 Task: Create a rule when a due date less than hours ago is removed from a card by anyone.
Action: Mouse pressed left at (722, 198)
Screenshot: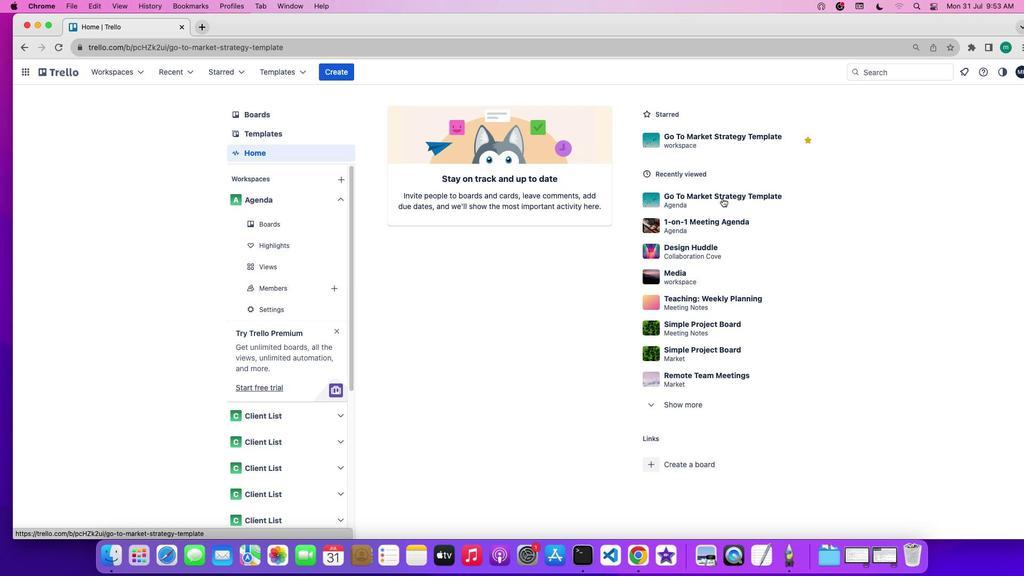 
Action: Mouse moved to (887, 238)
Screenshot: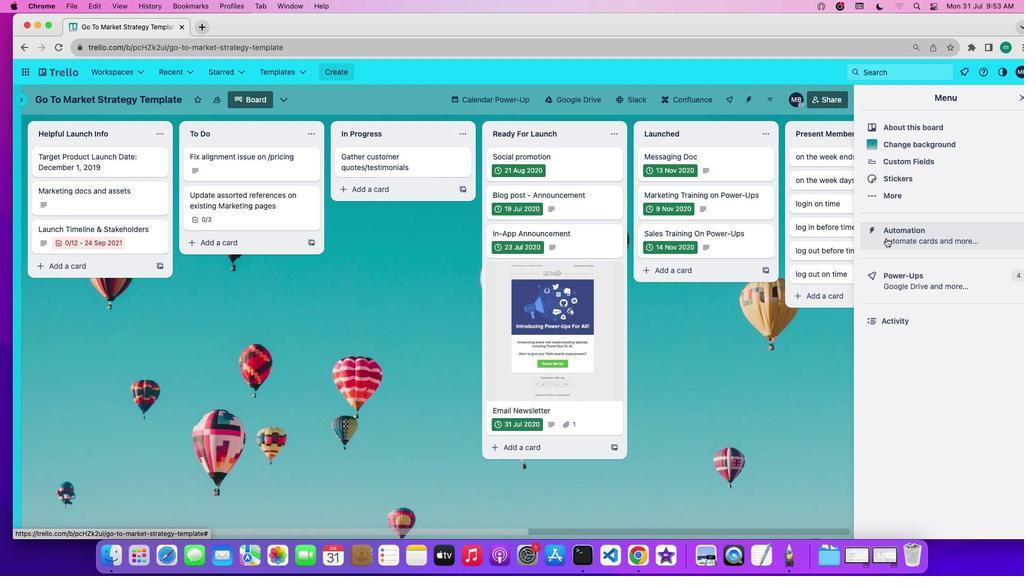 
Action: Mouse pressed left at (887, 238)
Screenshot: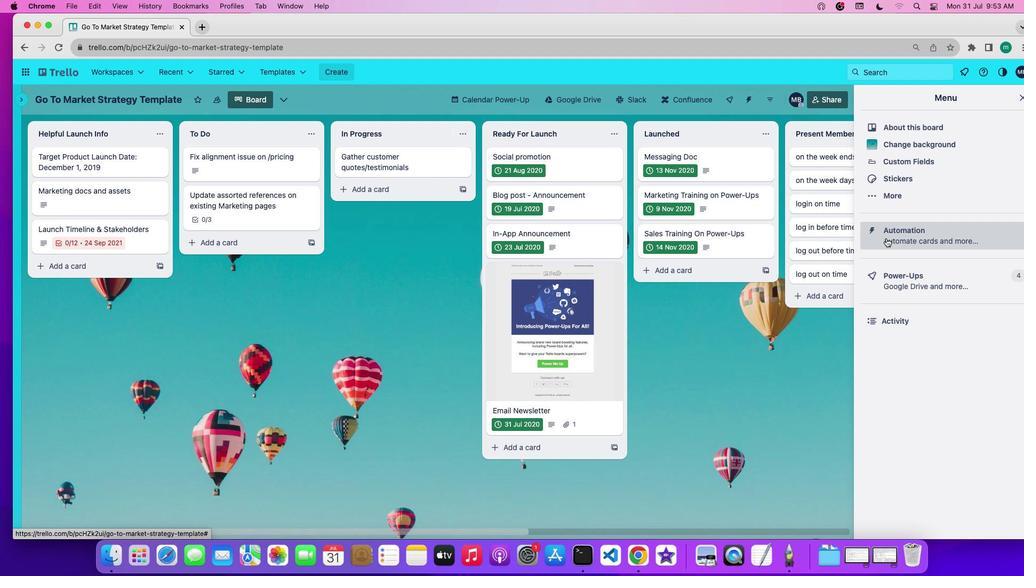 
Action: Mouse moved to (86, 202)
Screenshot: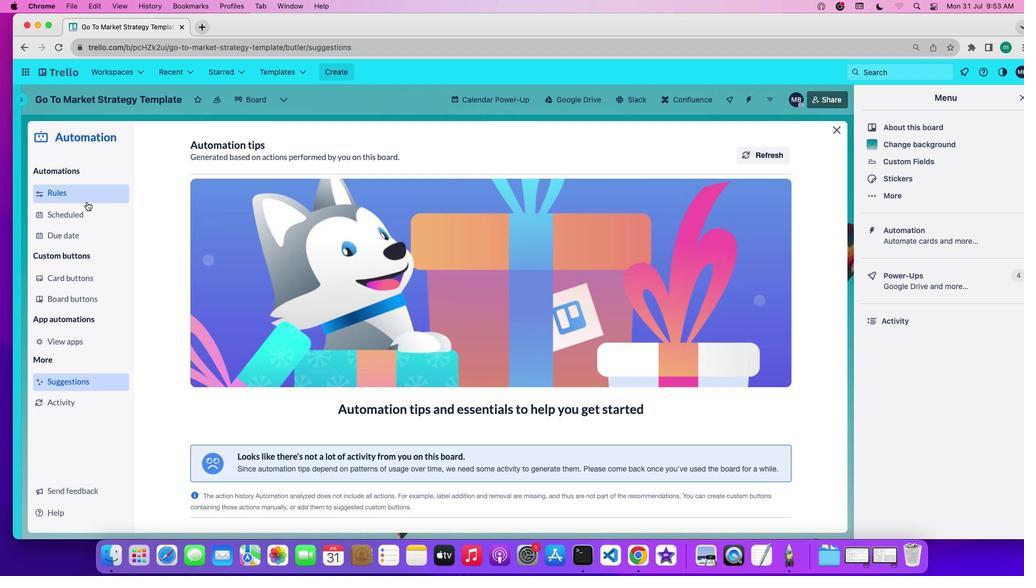 
Action: Mouse pressed left at (86, 202)
Screenshot: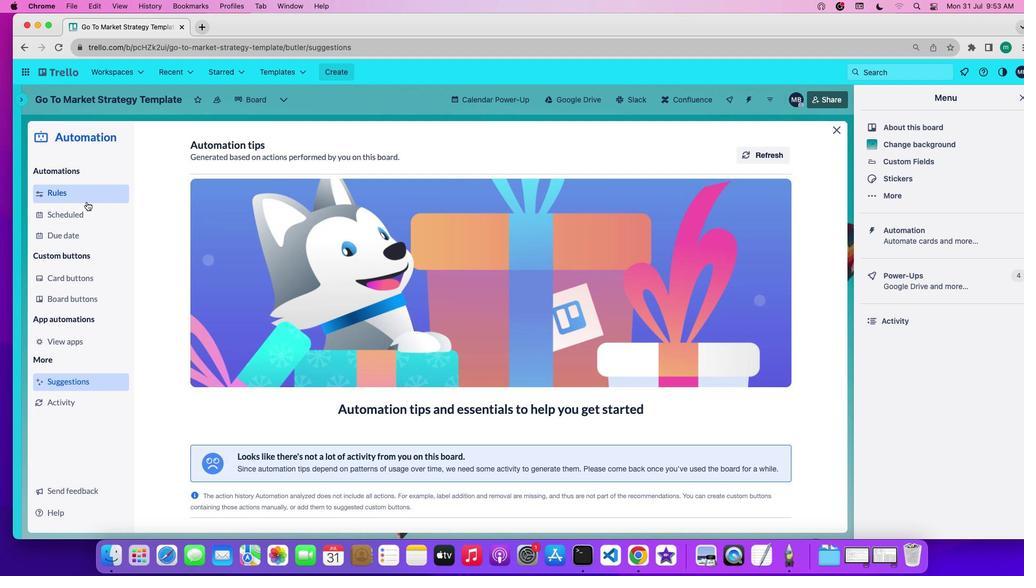 
Action: Mouse moved to (226, 381)
Screenshot: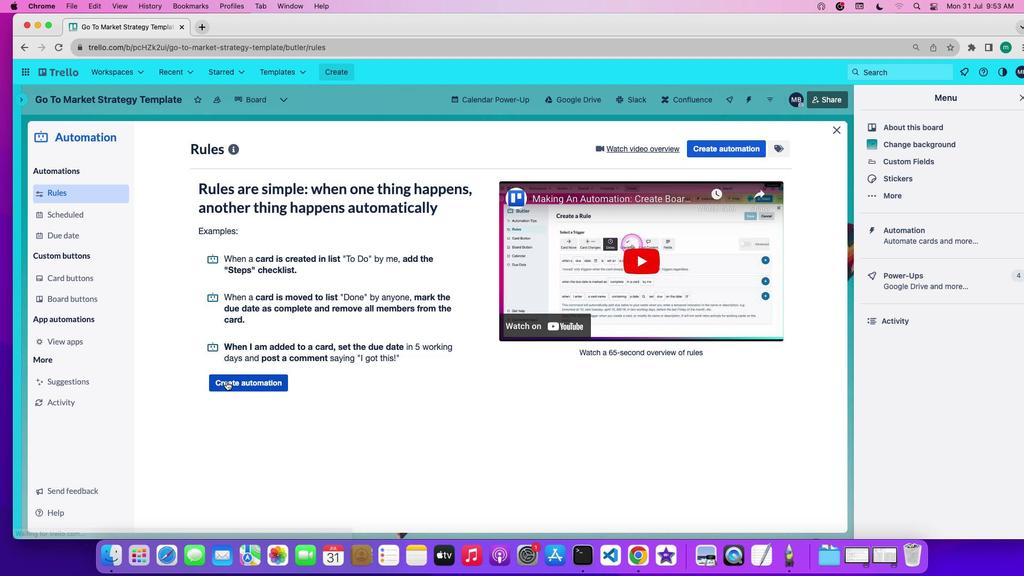 
Action: Mouse pressed left at (226, 381)
Screenshot: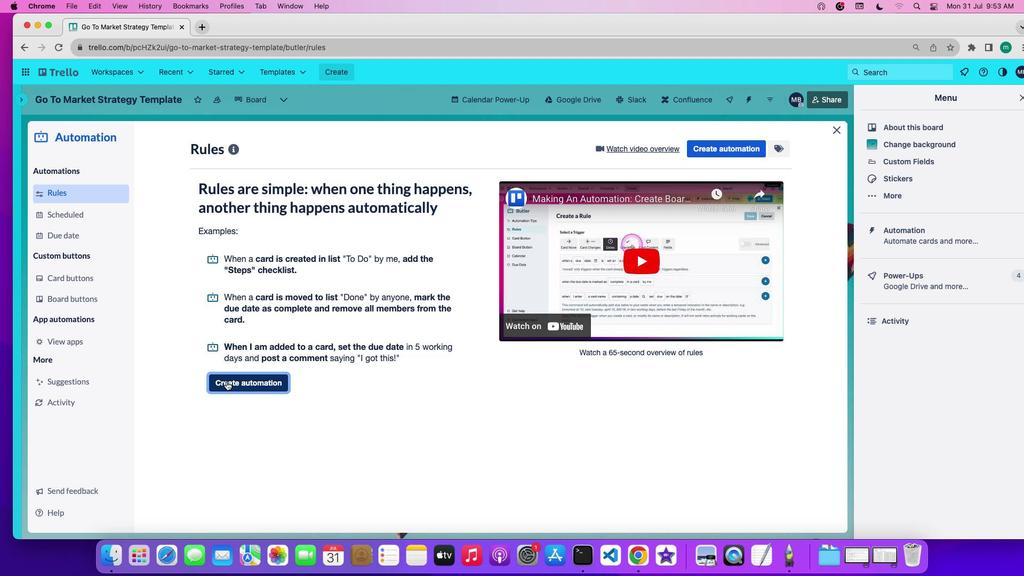 
Action: Mouse moved to (472, 253)
Screenshot: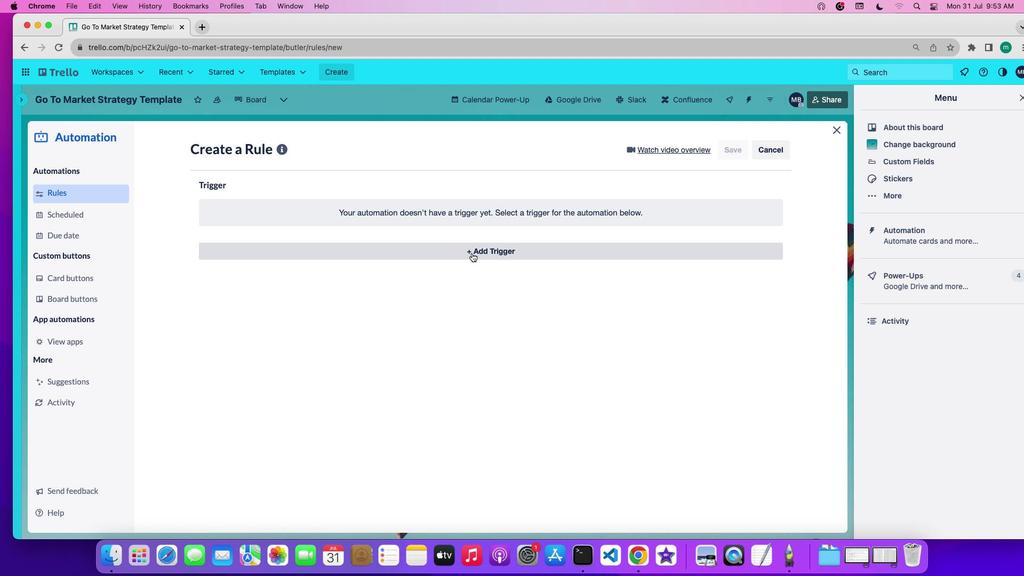 
Action: Mouse pressed left at (472, 253)
Screenshot: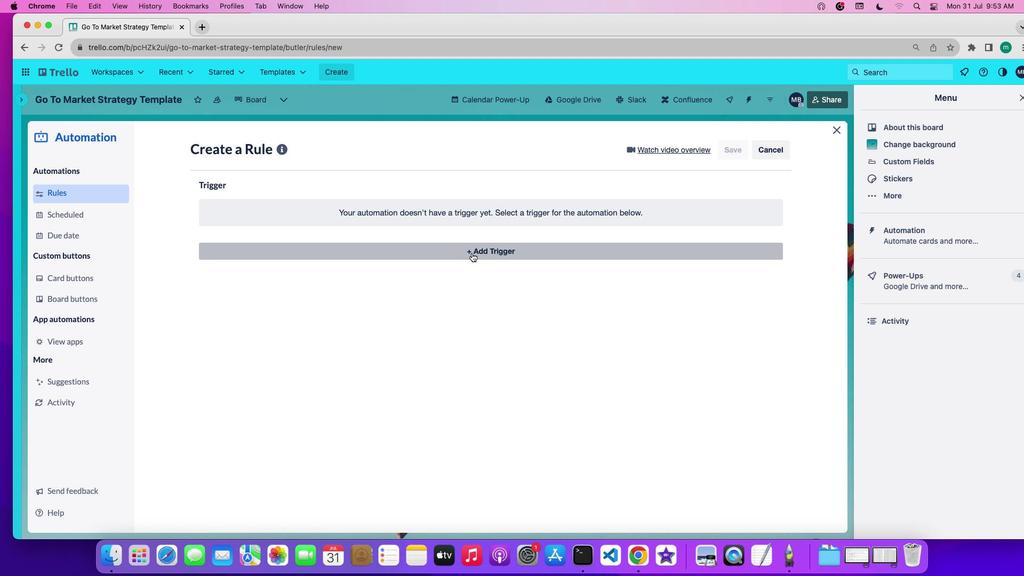 
Action: Mouse moved to (324, 285)
Screenshot: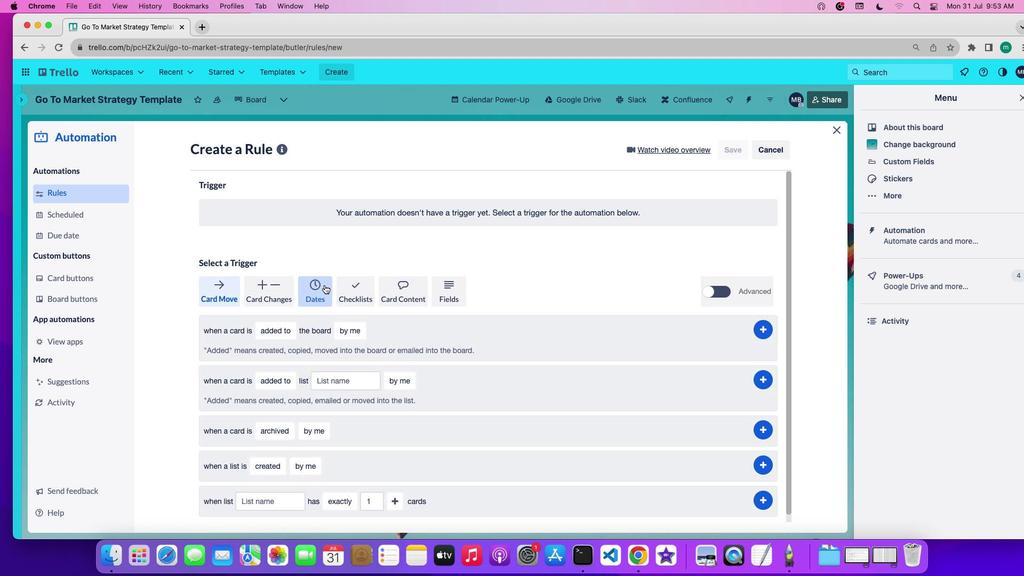 
Action: Mouse pressed left at (324, 285)
Screenshot: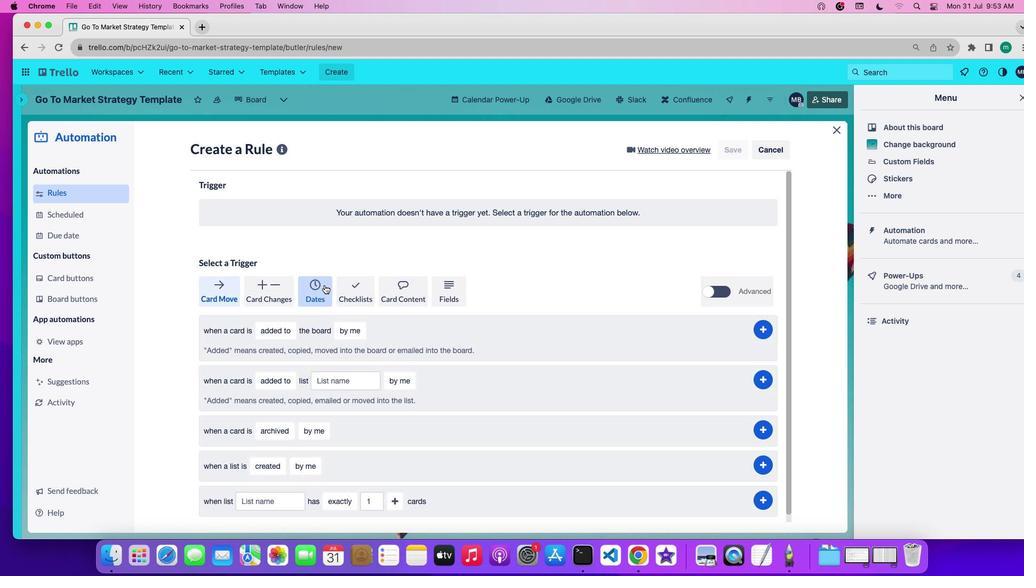 
Action: Mouse moved to (241, 325)
Screenshot: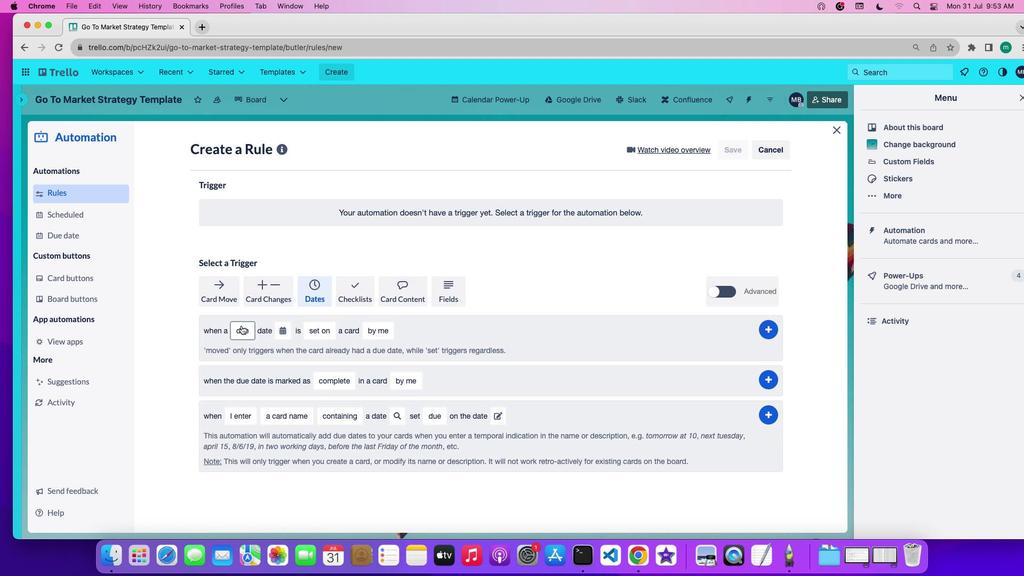 
Action: Mouse pressed left at (241, 325)
Screenshot: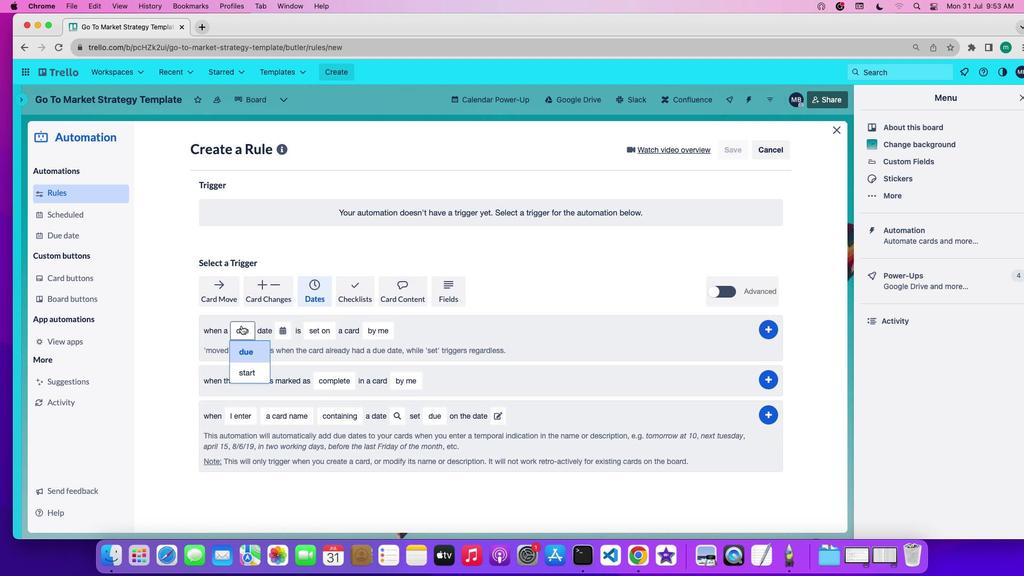 
Action: Mouse moved to (241, 347)
Screenshot: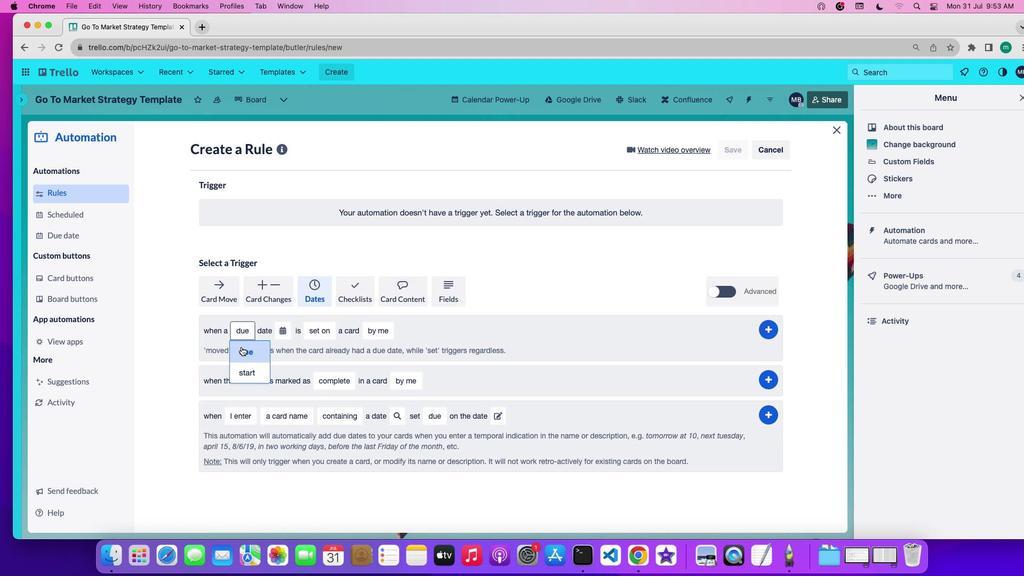 
Action: Mouse pressed left at (241, 347)
Screenshot: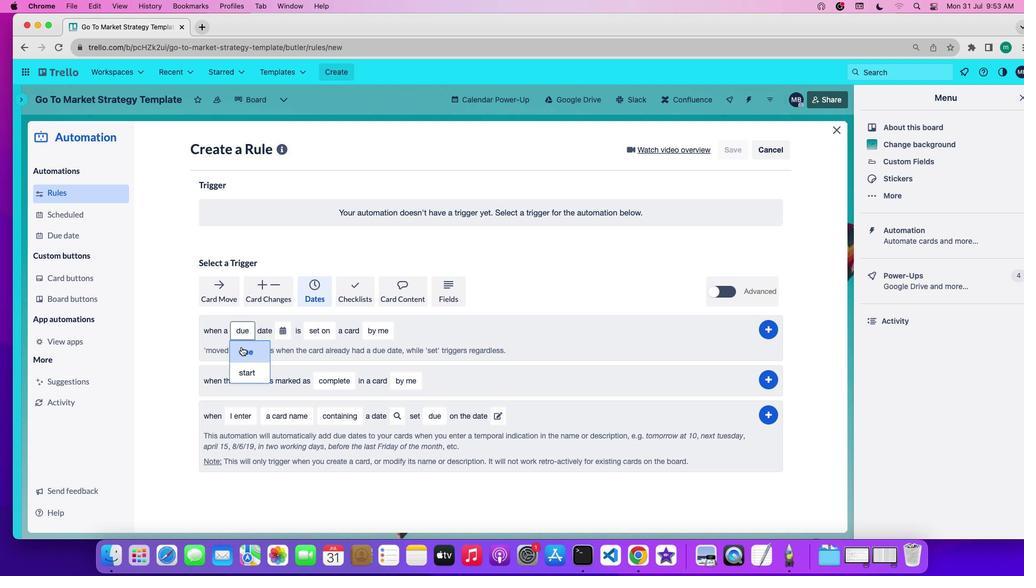 
Action: Mouse moved to (277, 331)
Screenshot: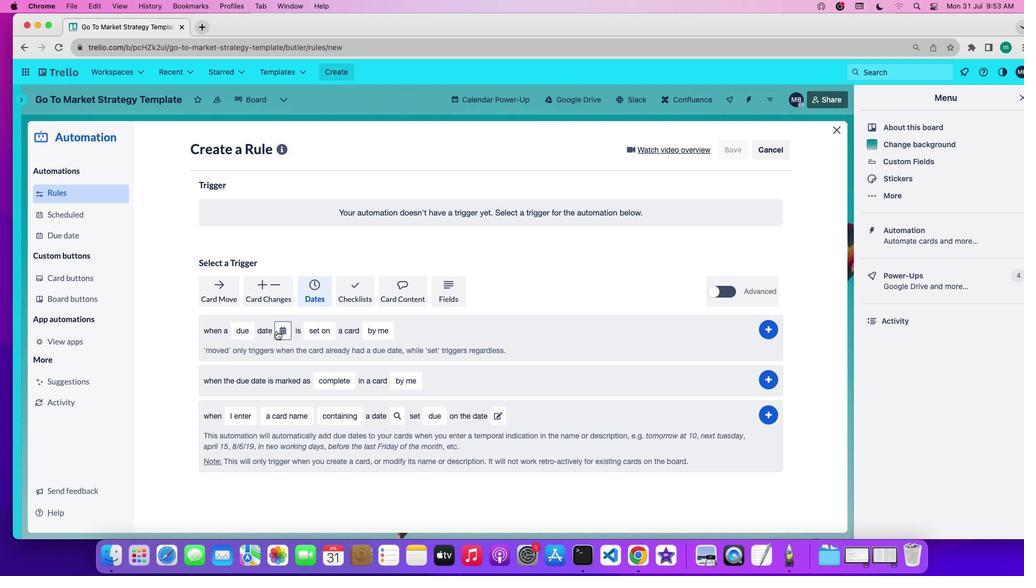 
Action: Mouse pressed left at (277, 331)
Screenshot: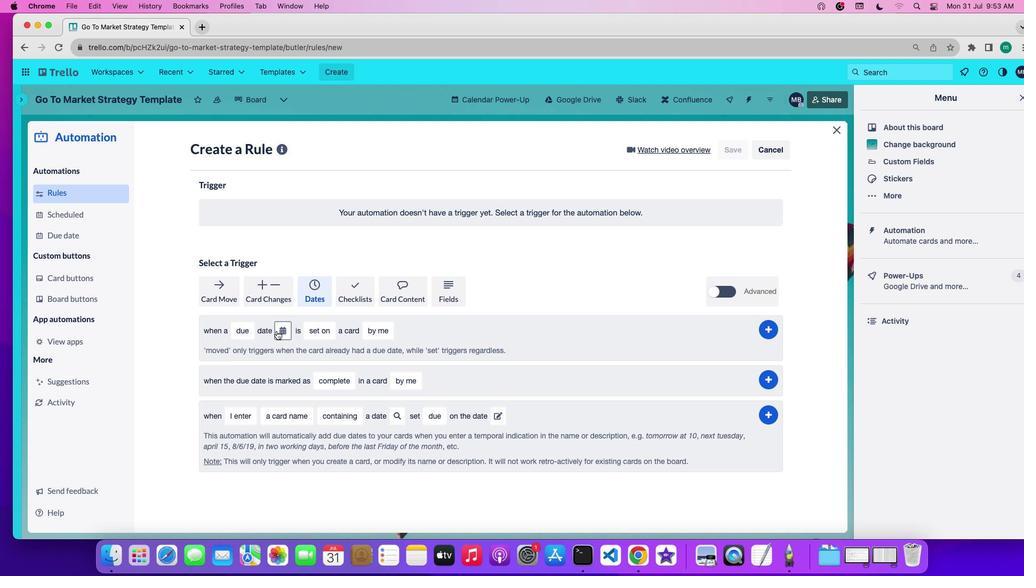 
Action: Mouse moved to (299, 404)
Screenshot: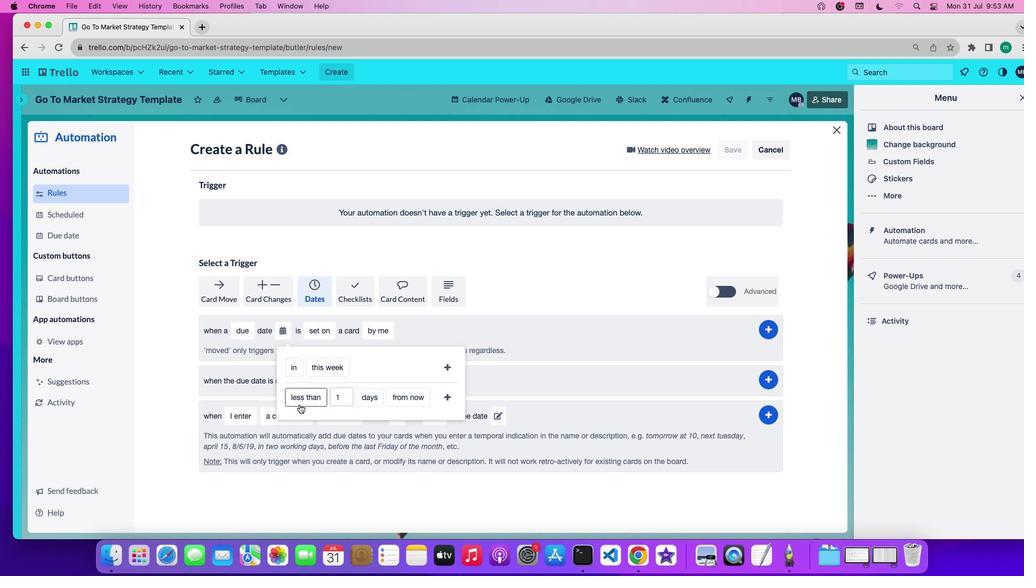
Action: Mouse pressed left at (299, 404)
Screenshot: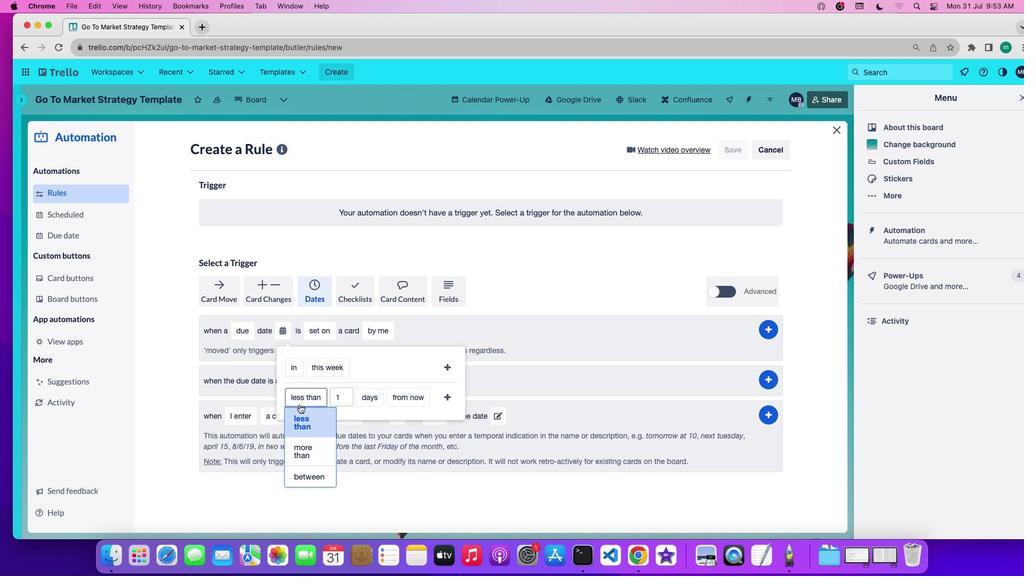 
Action: Mouse moved to (304, 423)
Screenshot: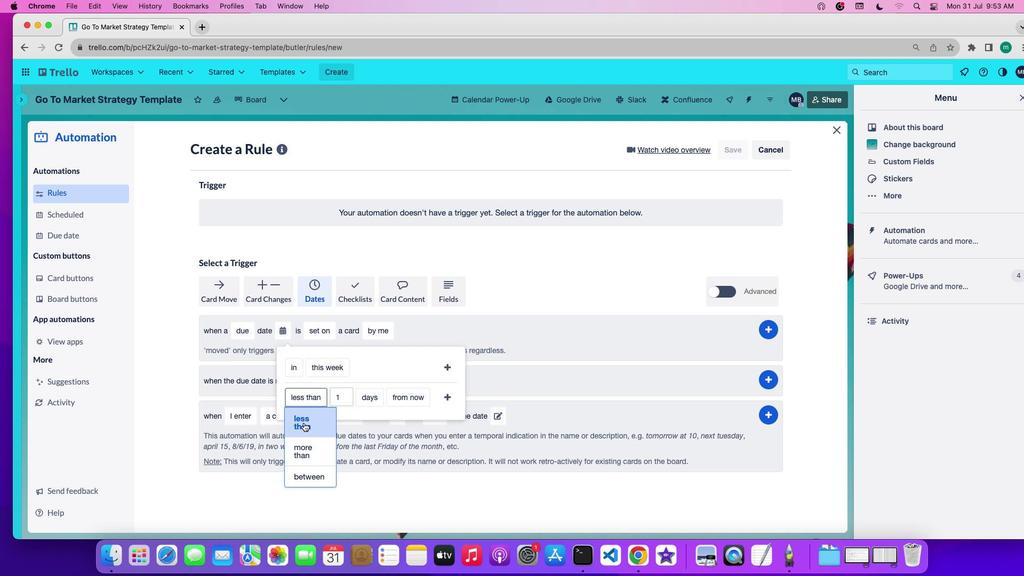 
Action: Mouse pressed left at (304, 423)
Screenshot: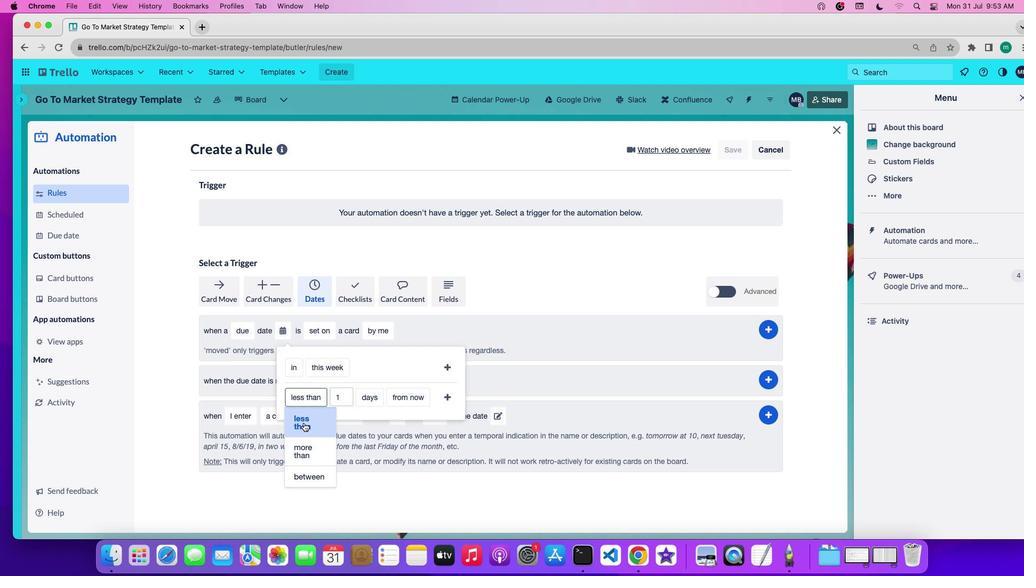 
Action: Mouse moved to (341, 402)
Screenshot: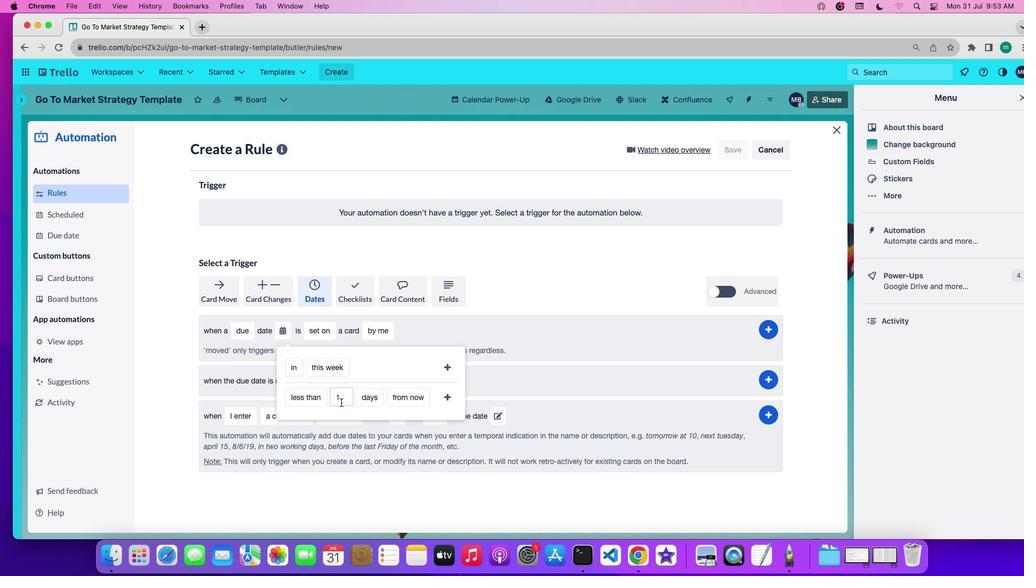 
Action: Mouse pressed left at (341, 402)
Screenshot: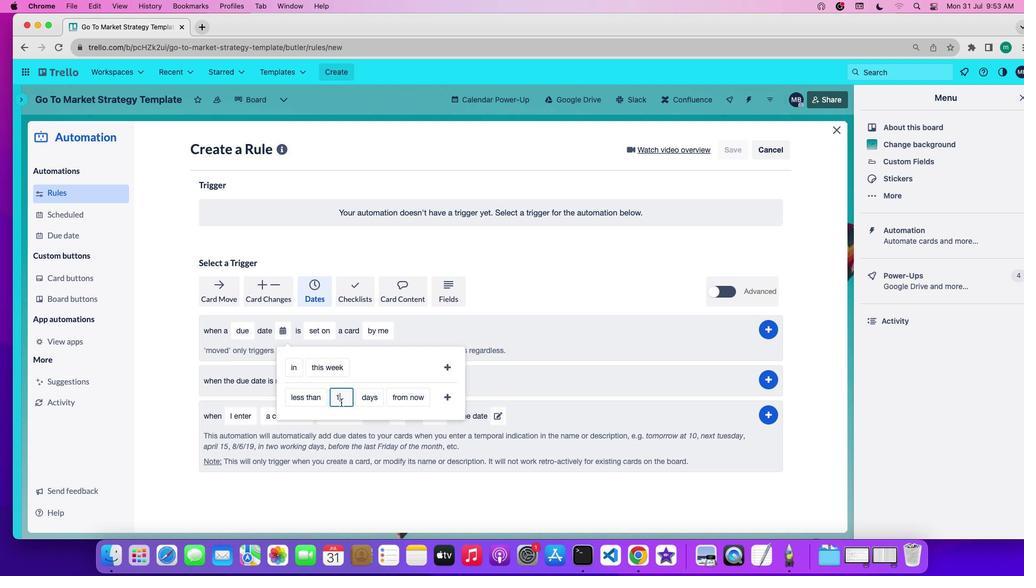 
Action: Key pressed Key.backspace'9'
Screenshot: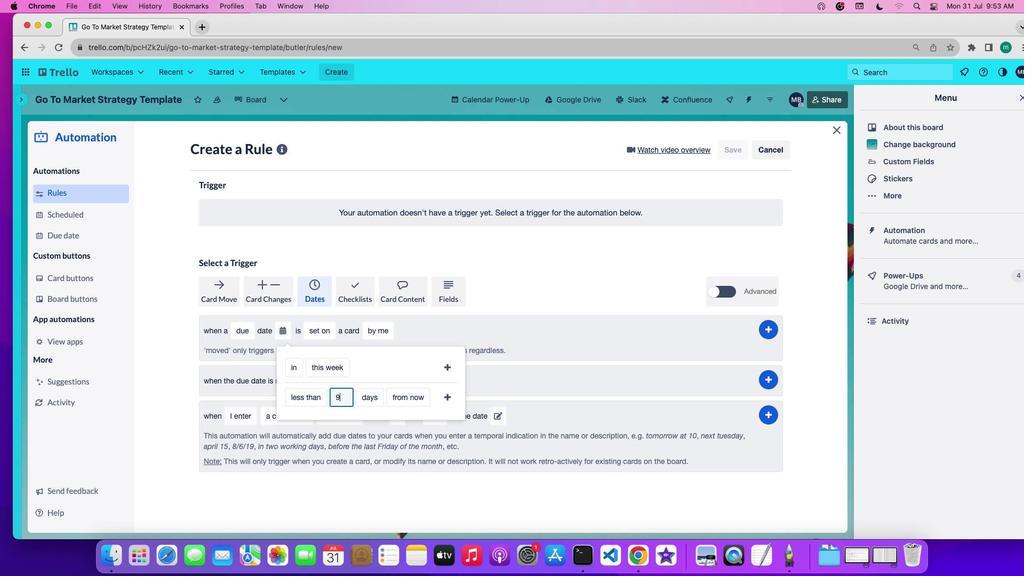 
Action: Mouse moved to (373, 395)
Screenshot: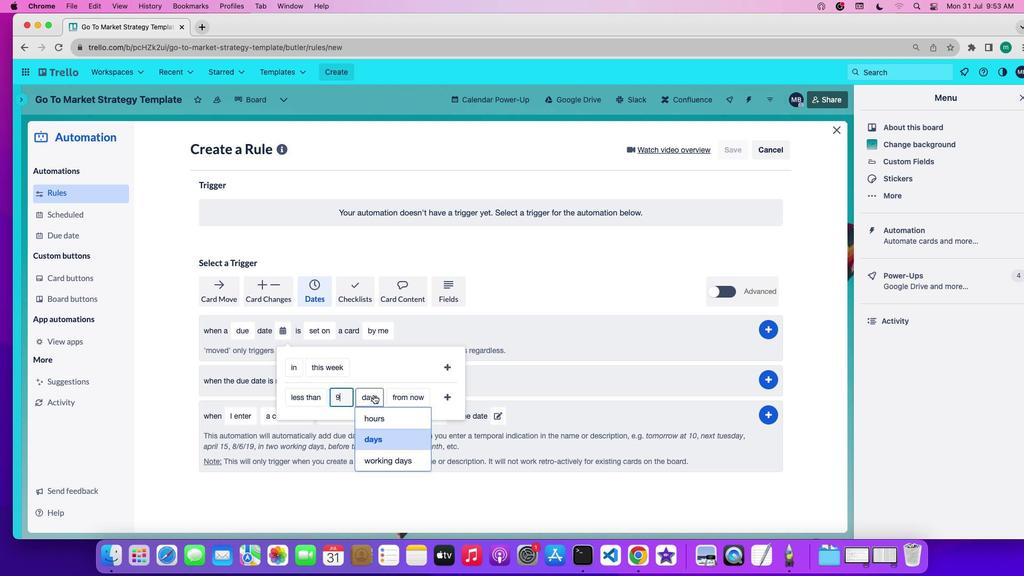 
Action: Mouse pressed left at (373, 395)
Screenshot: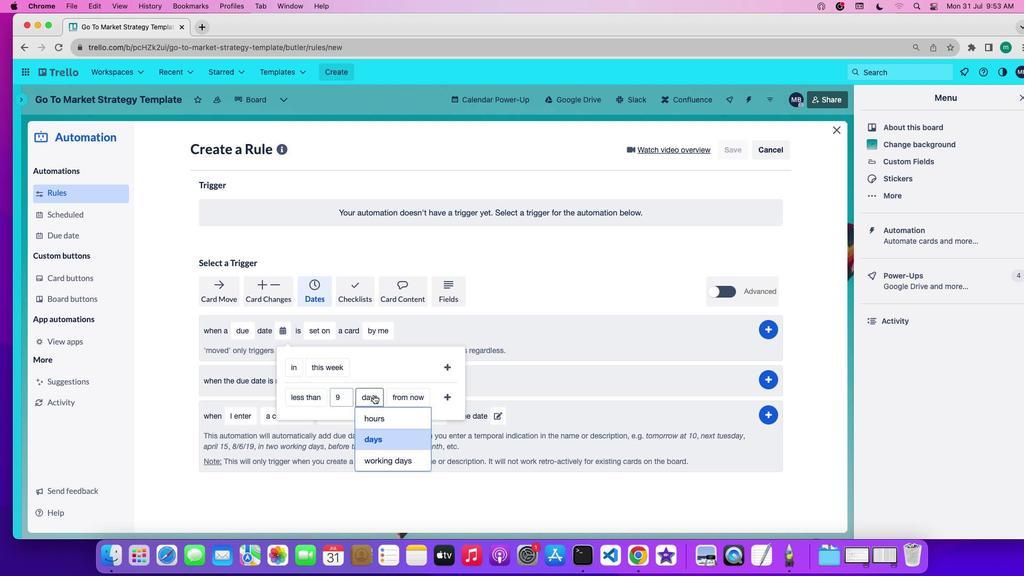 
Action: Mouse moved to (374, 415)
Screenshot: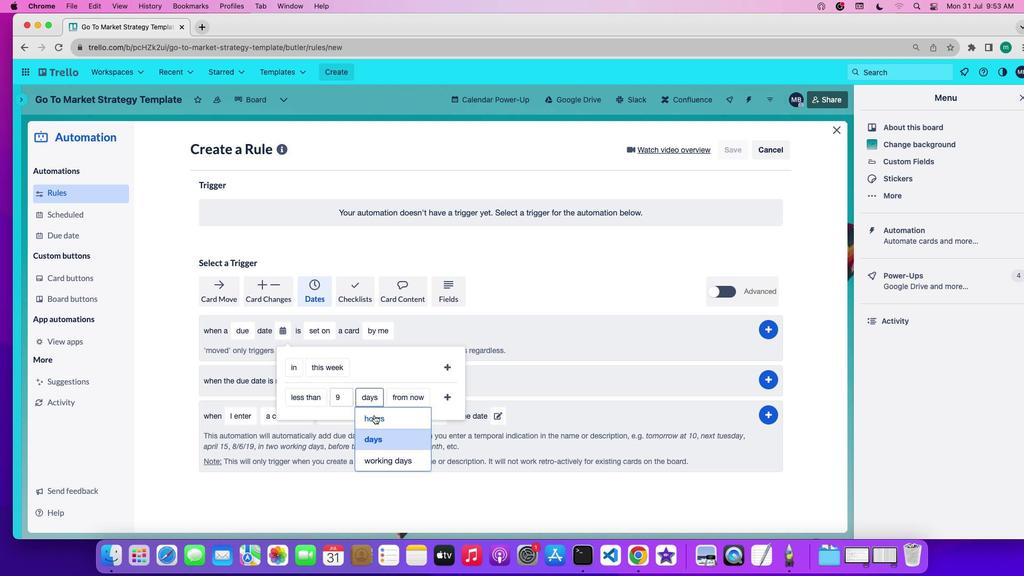 
Action: Mouse pressed left at (374, 415)
Screenshot: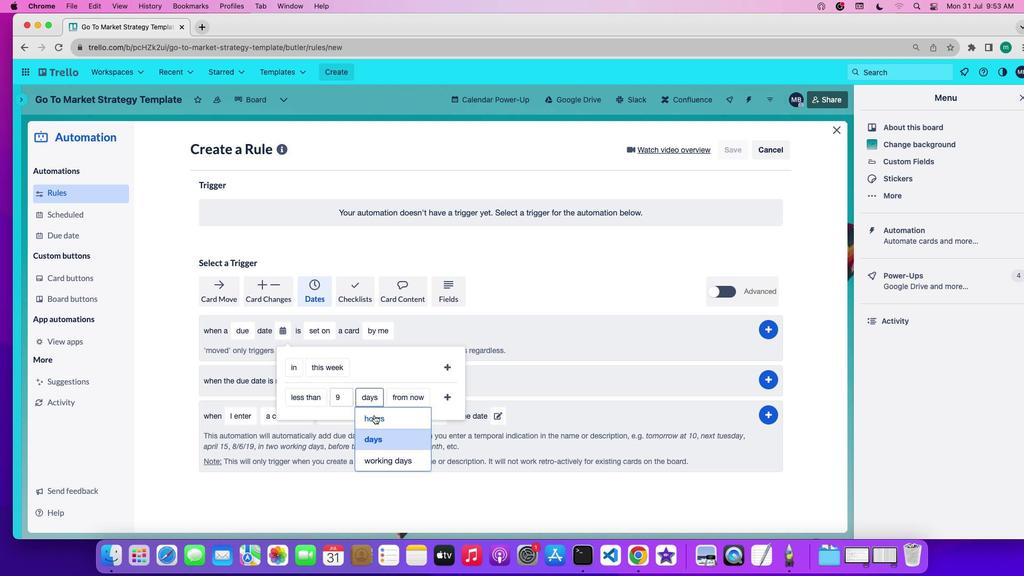 
Action: Mouse moved to (401, 400)
Screenshot: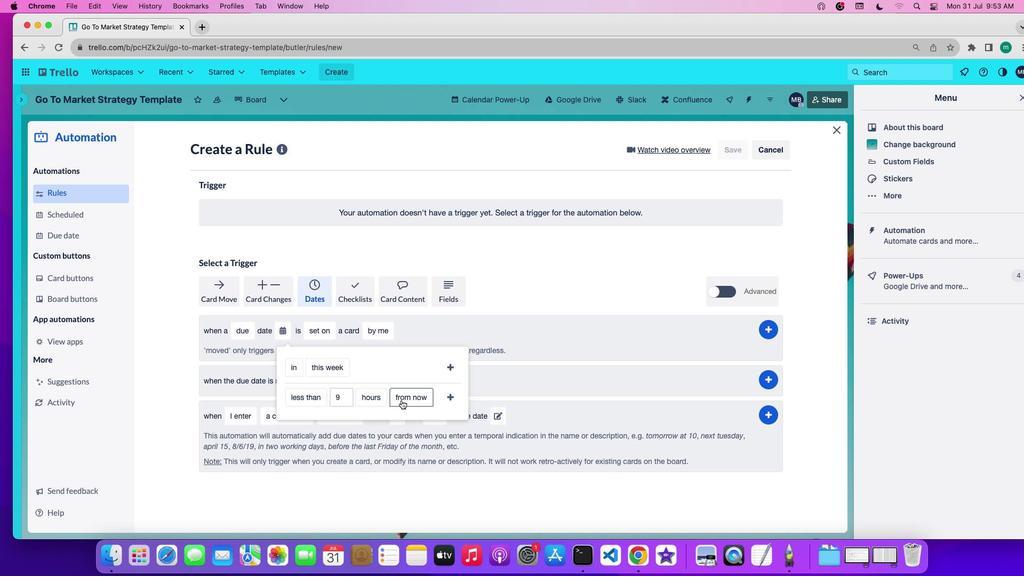 
Action: Mouse pressed left at (401, 400)
Screenshot: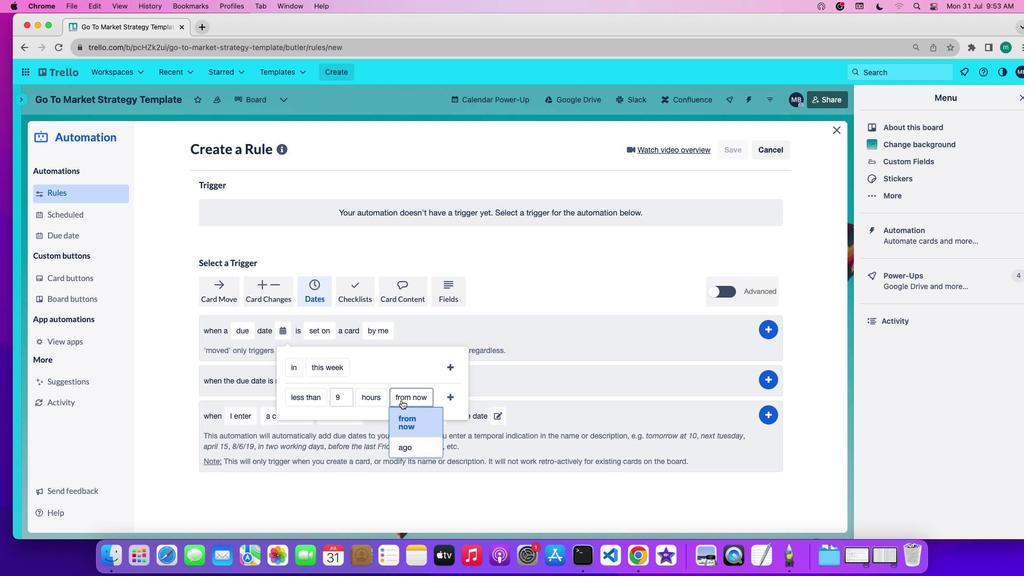
Action: Mouse moved to (403, 444)
Screenshot: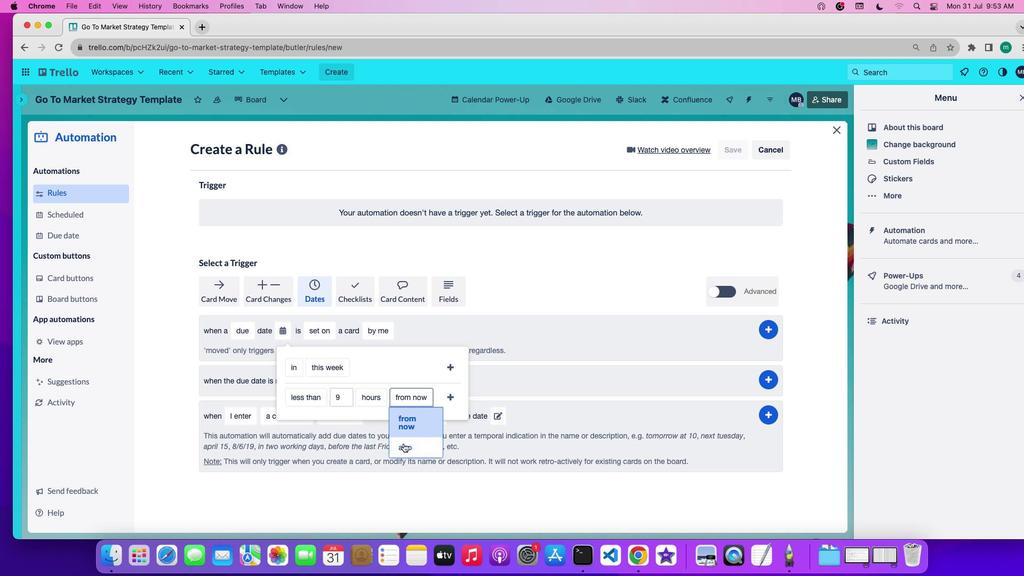 
Action: Mouse pressed left at (403, 444)
Screenshot: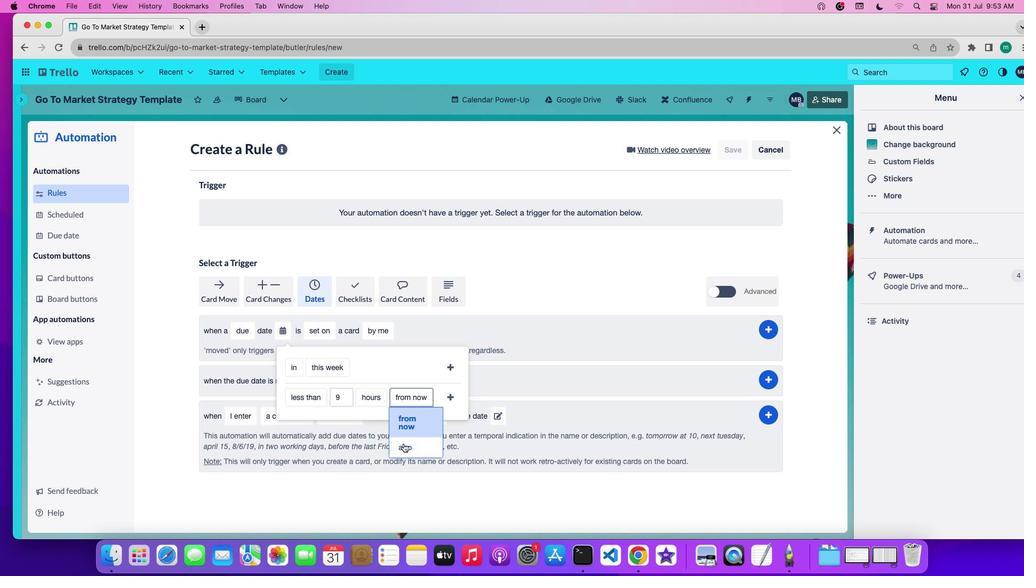 
Action: Mouse moved to (435, 395)
Screenshot: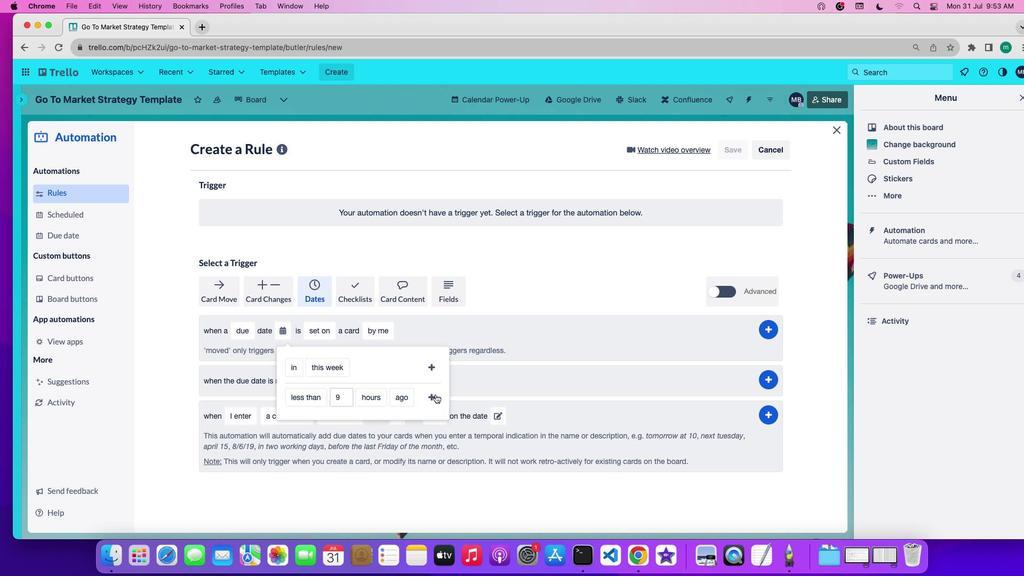 
Action: Mouse pressed left at (435, 395)
Screenshot: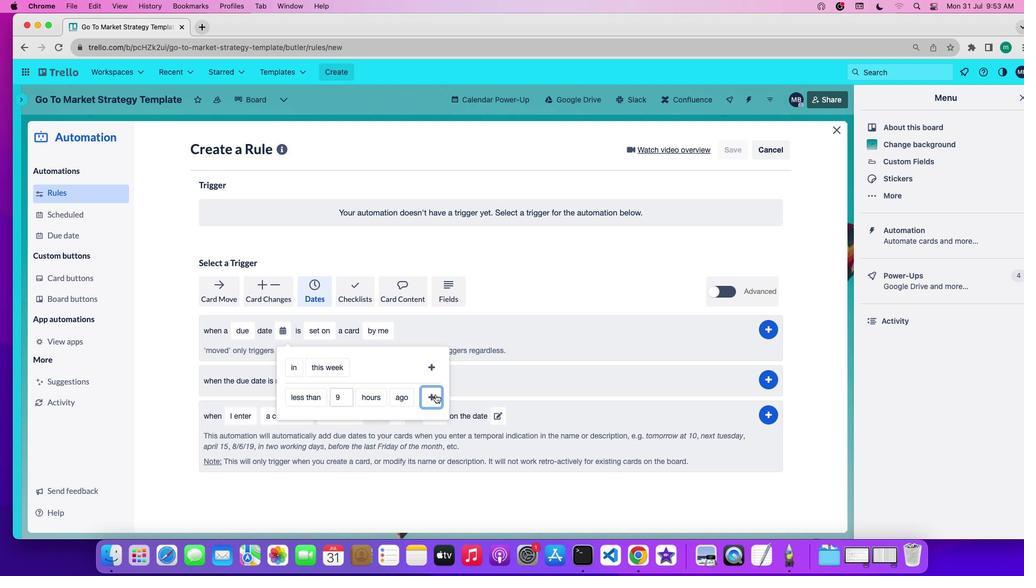
Action: Mouse moved to (396, 335)
Screenshot: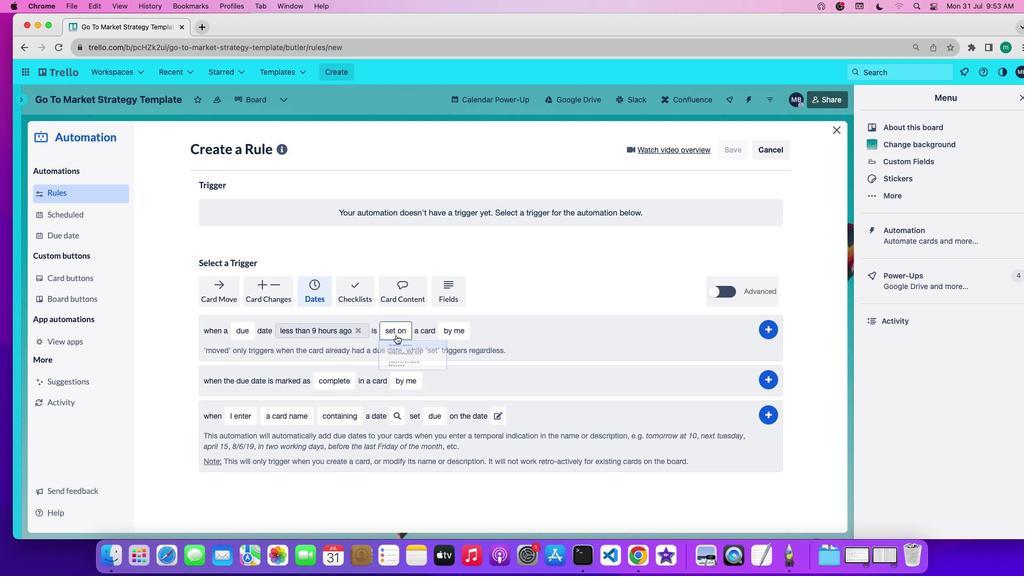 
Action: Mouse pressed left at (396, 335)
Screenshot: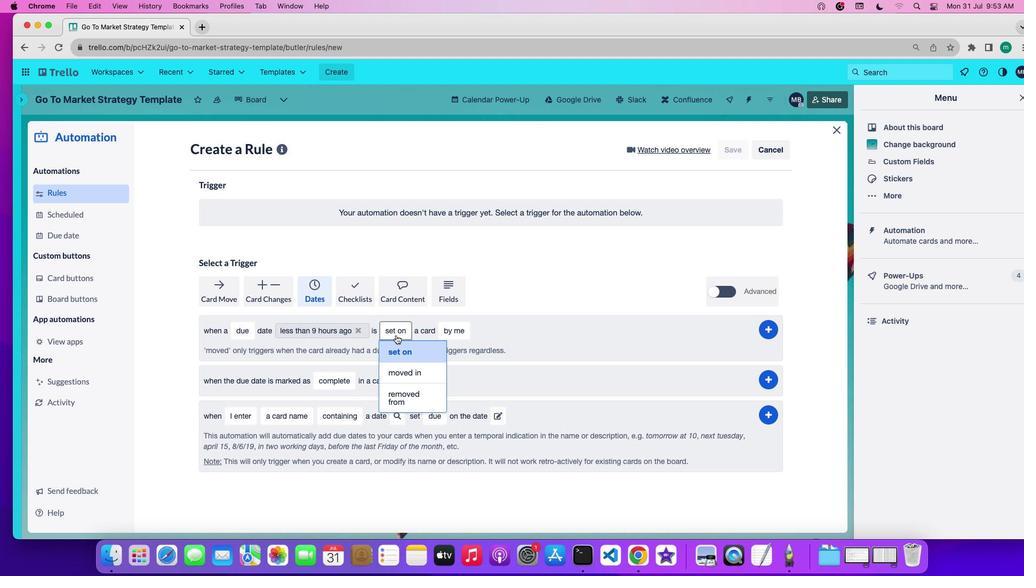 
Action: Mouse moved to (402, 394)
Screenshot: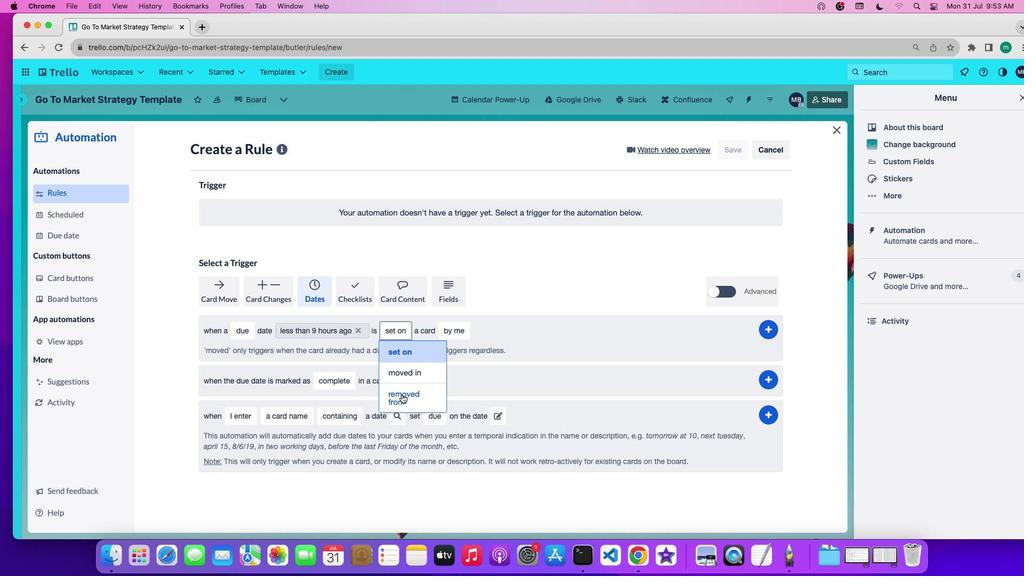 
Action: Mouse pressed left at (402, 394)
Screenshot: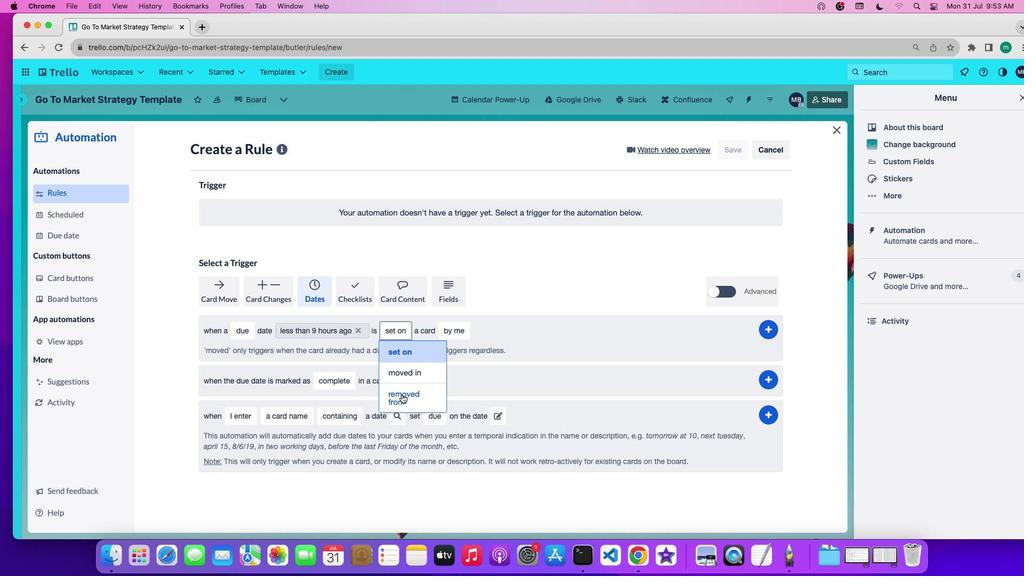 
Action: Mouse moved to (389, 334)
Screenshot: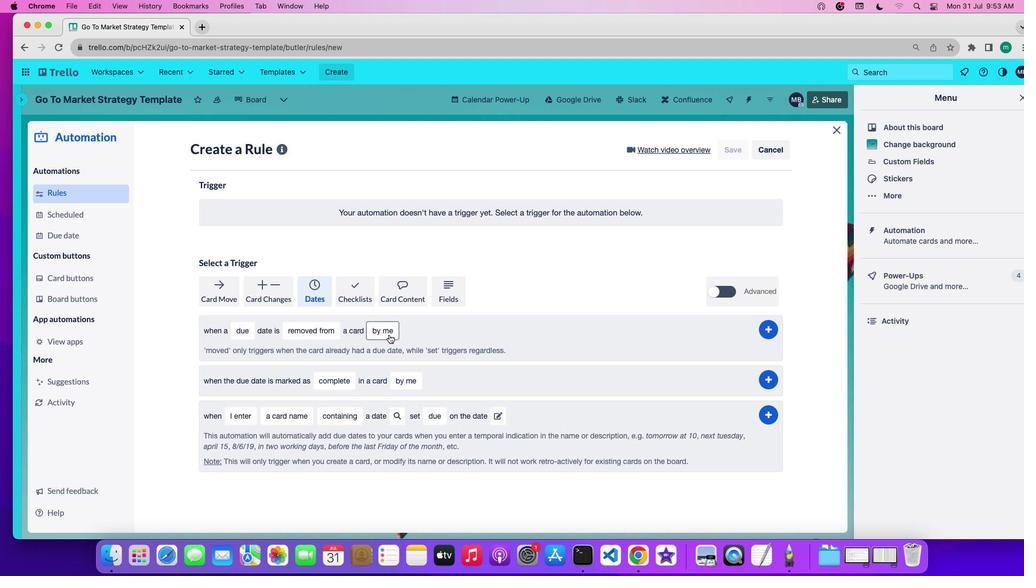
Action: Mouse pressed left at (389, 334)
Screenshot: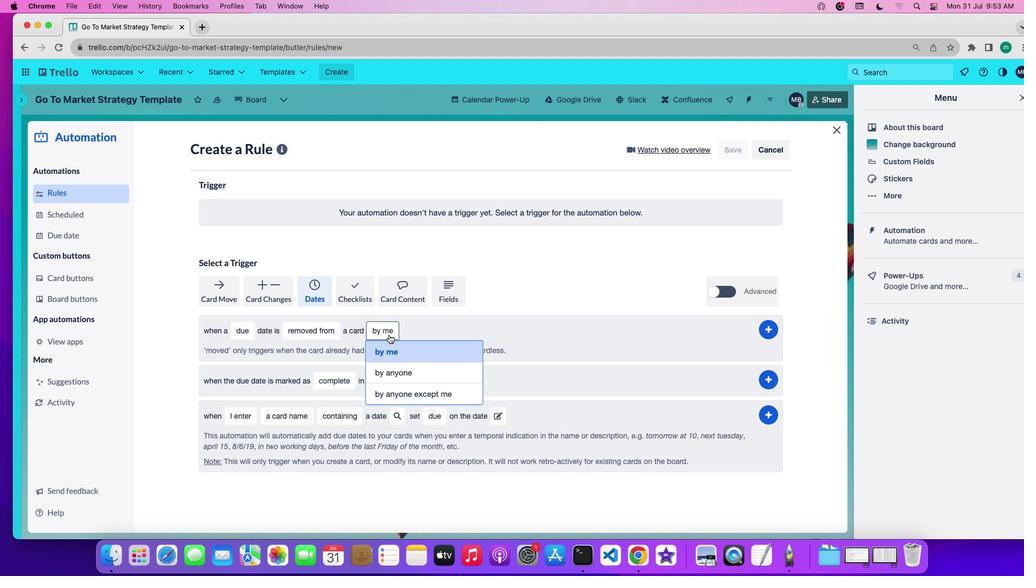 
Action: Mouse moved to (390, 369)
Screenshot: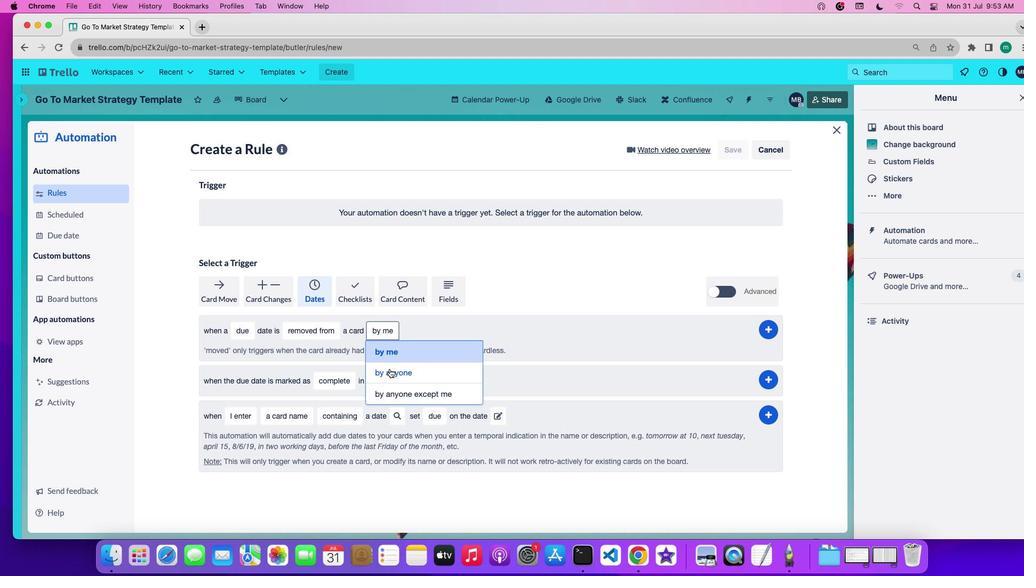 
Action: Mouse pressed left at (390, 369)
Screenshot: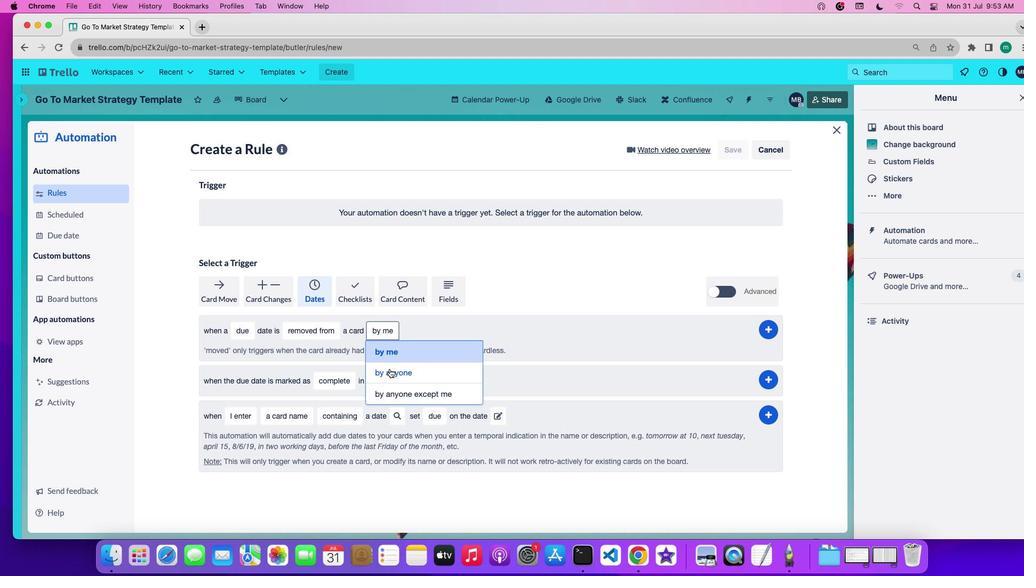 
Action: Mouse moved to (763, 325)
Screenshot: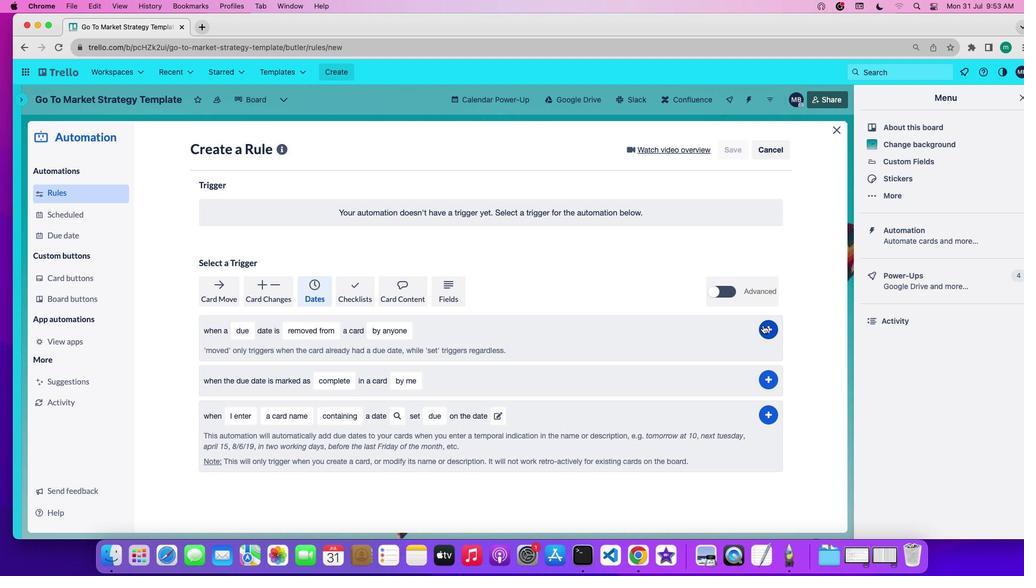 
Action: Mouse pressed left at (763, 325)
Screenshot: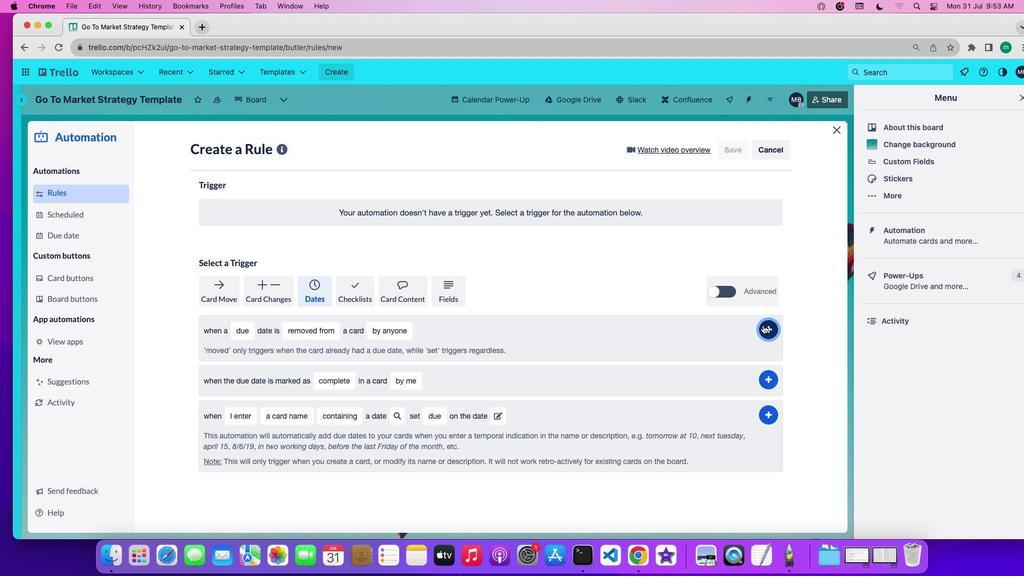
